 Task: Create a rule from the Recommended list, Task Added to this Project -> add SubTasks in the project AppWave with SubTasks Gather and Analyse Requirements , Design and Implement Solution , System Test and UAT , Release to Production / Go Live
Action: Mouse moved to (49, 254)
Screenshot: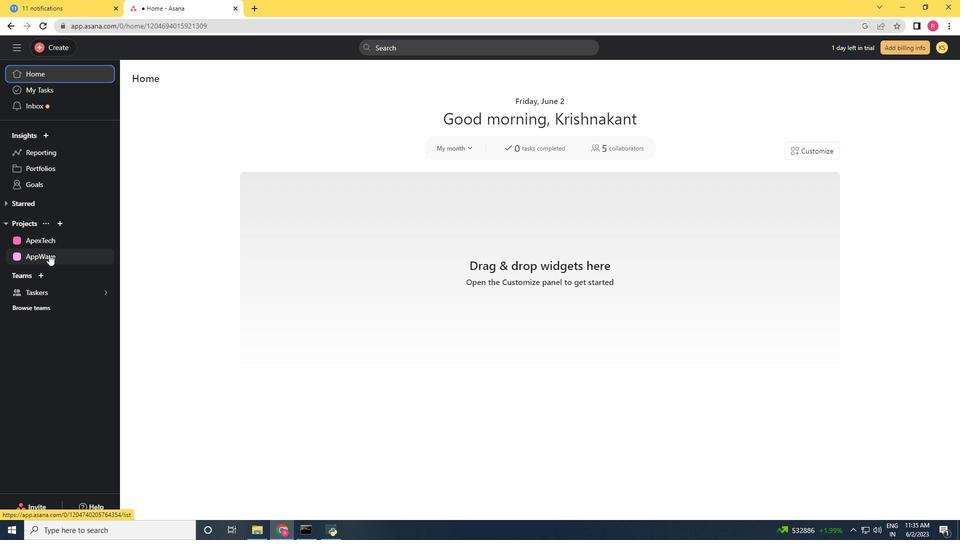 
Action: Mouse pressed left at (49, 254)
Screenshot: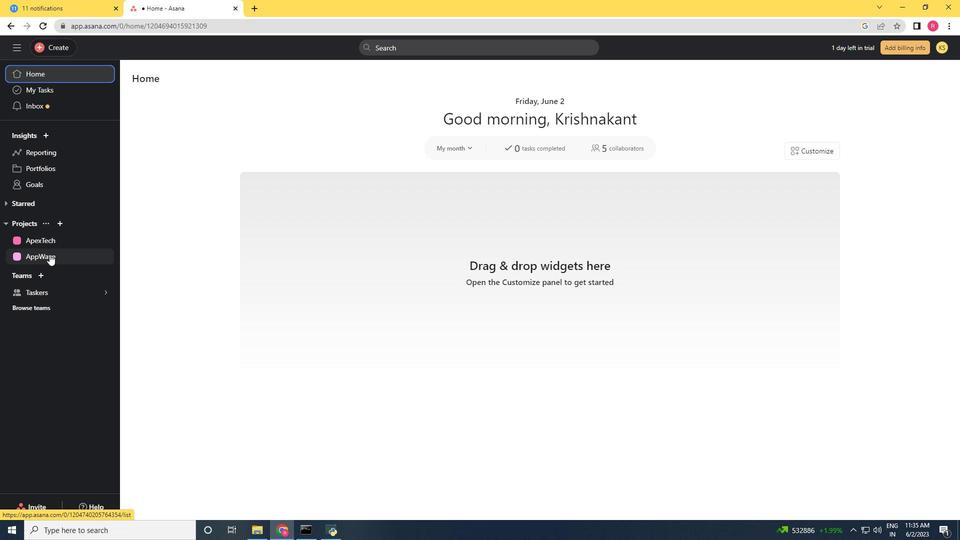 
Action: Mouse moved to (910, 79)
Screenshot: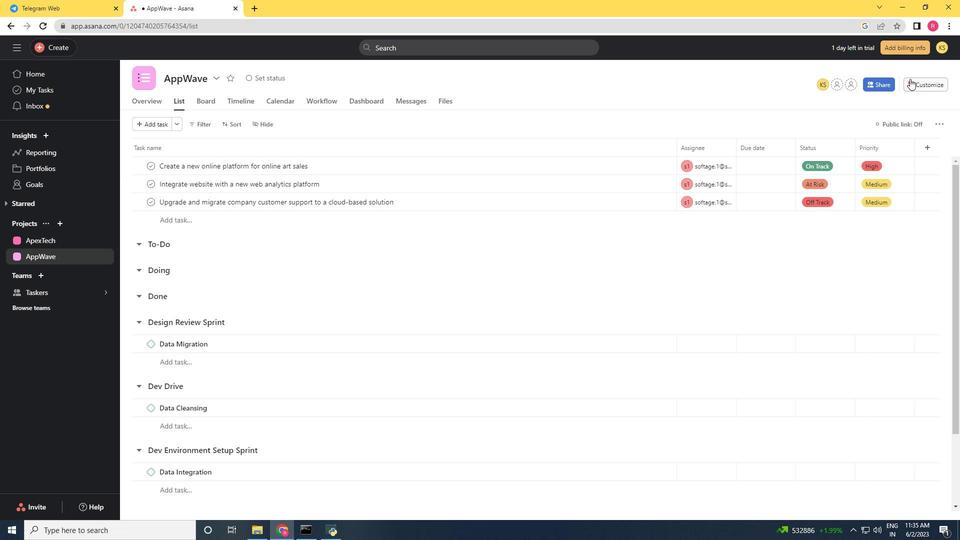 
Action: Mouse pressed left at (910, 79)
Screenshot: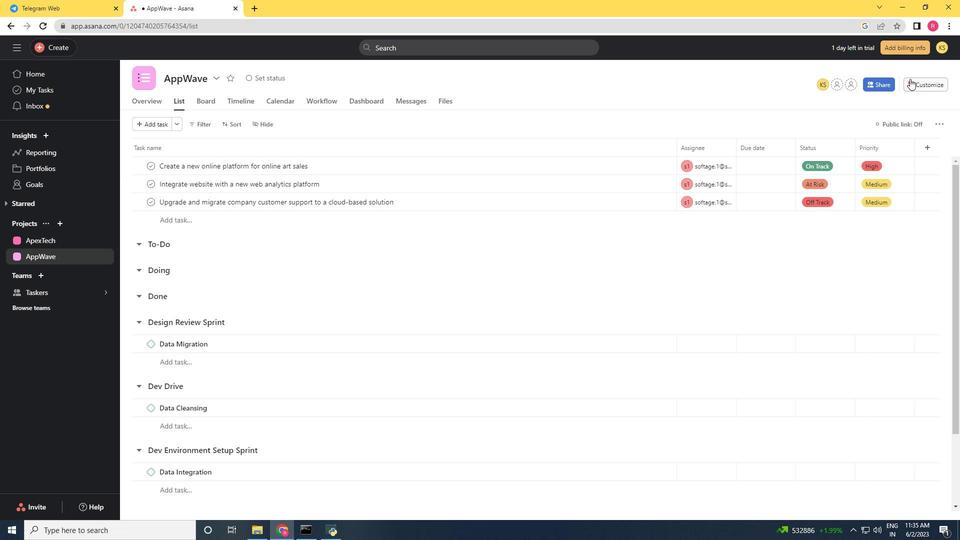 
Action: Mouse moved to (762, 223)
Screenshot: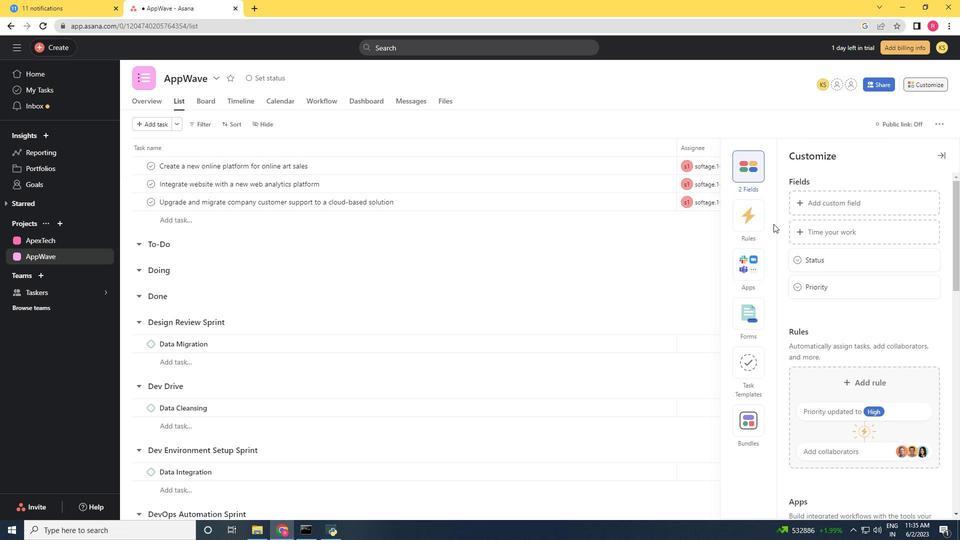 
Action: Mouse pressed left at (762, 223)
Screenshot: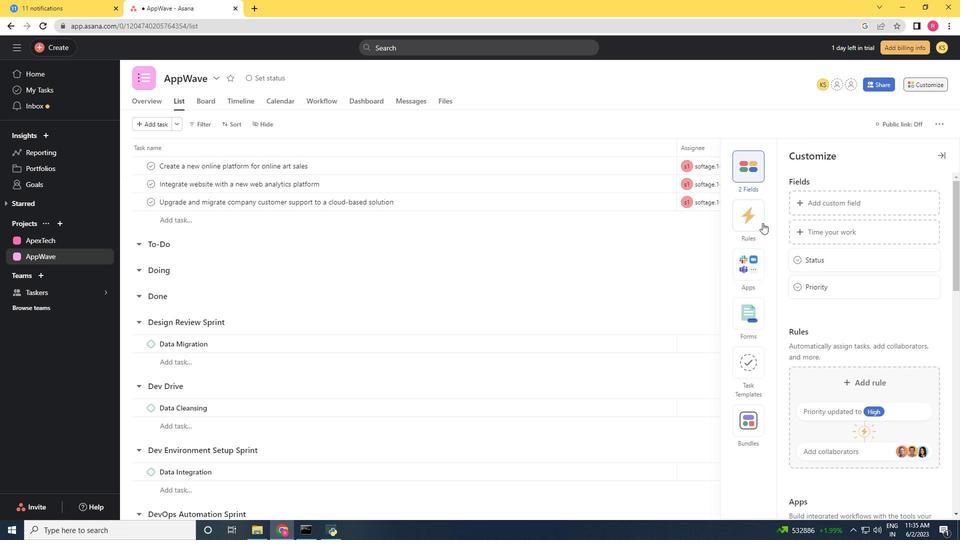 
Action: Mouse moved to (850, 230)
Screenshot: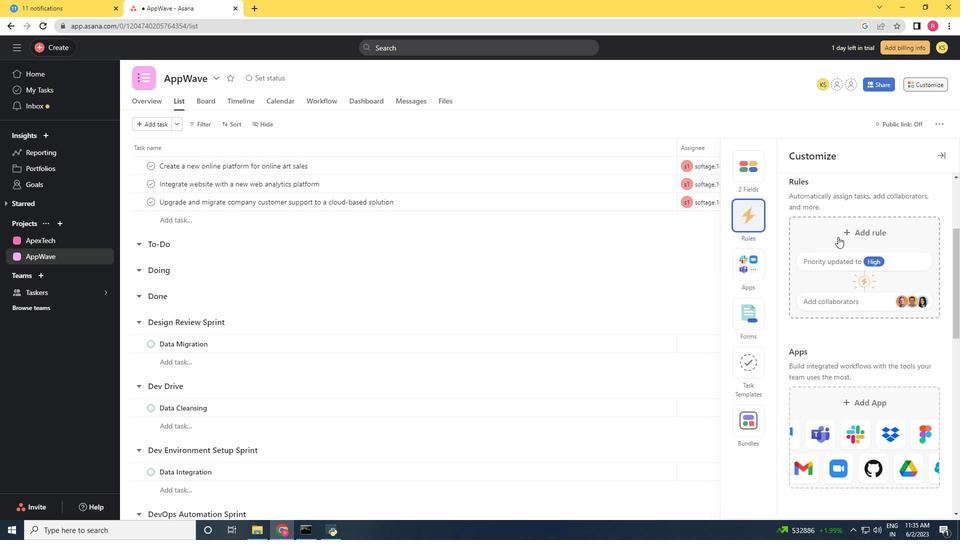 
Action: Mouse pressed left at (850, 230)
Screenshot: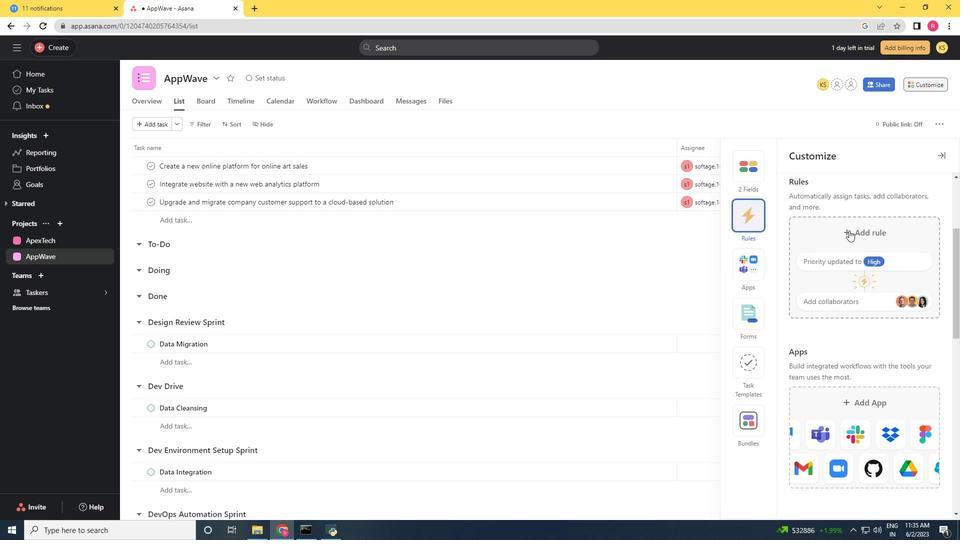 
Action: Mouse moved to (645, 169)
Screenshot: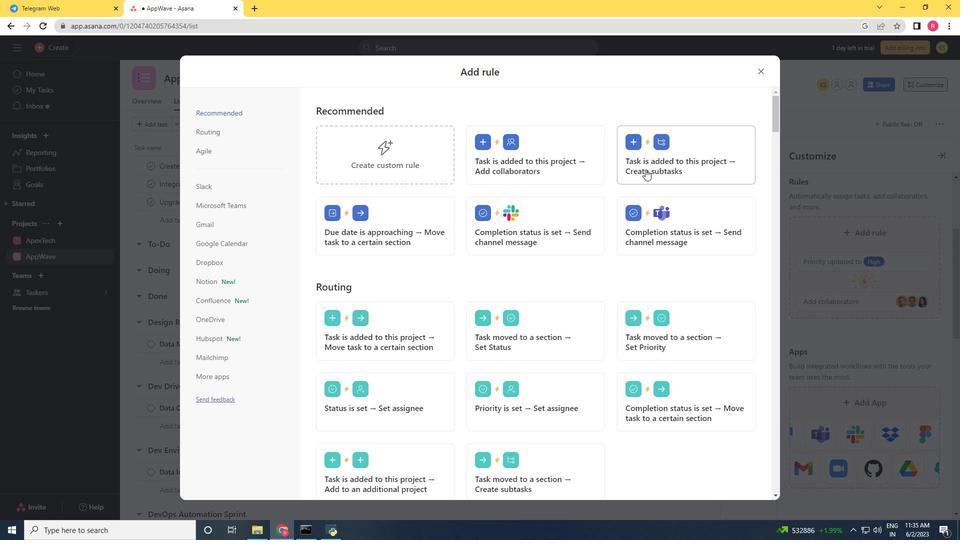 
Action: Mouse pressed left at (645, 169)
Screenshot: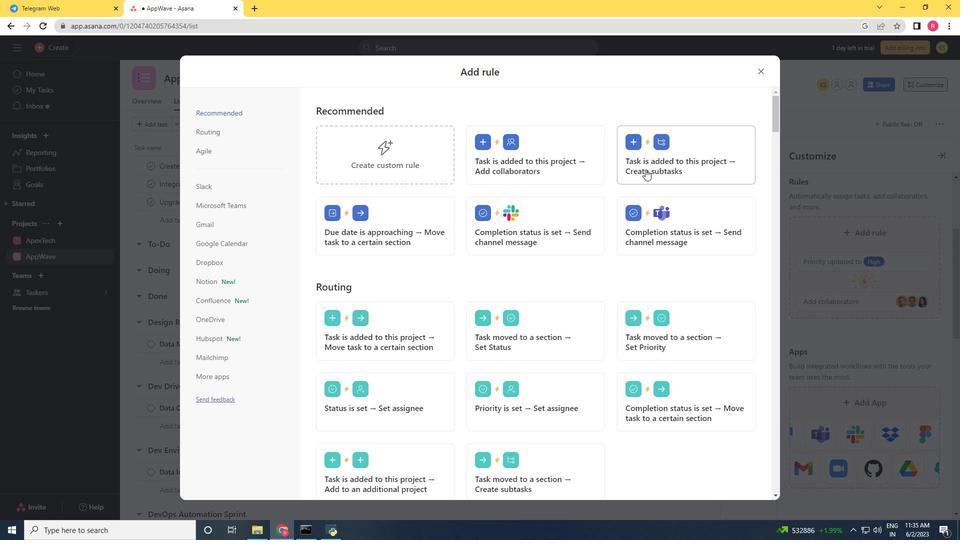 
Action: Mouse moved to (633, 168)
Screenshot: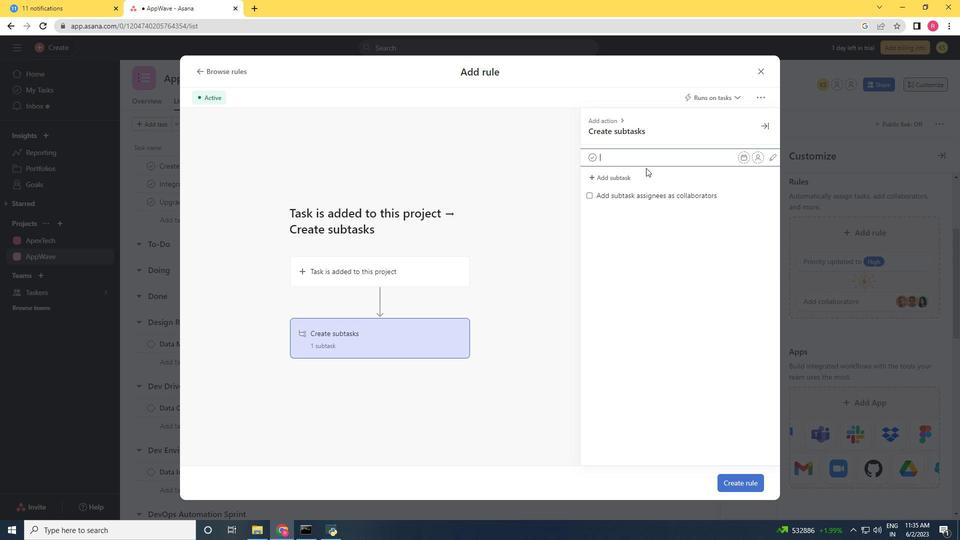 
Action: Key pressed <Key.shift>Gathher<Key.backspace><Key.backspace><Key.backspace>ern<Key.backspace><Key.space>and<Key.space><Key.shift>Analyse<Key.space><Key.shift><Key.shift><Key.shift><Key.shift><Key.shift><Key.shift><Key.shift>Requirements<Key.space><Key.enter><Key.shift><Key.shift><Key.shift><Key.shift><Key.shift><Key.shift><Key.shift>Design<Key.space>and<Key.space><Key.shift><Key.shift>Implement<Key.space>
Screenshot: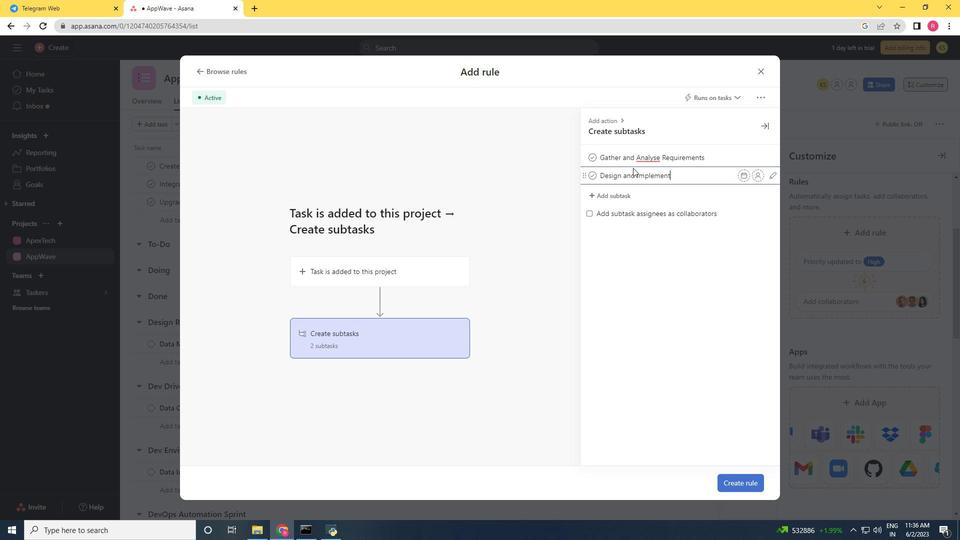 
Action: Mouse moved to (420, 129)
Screenshot: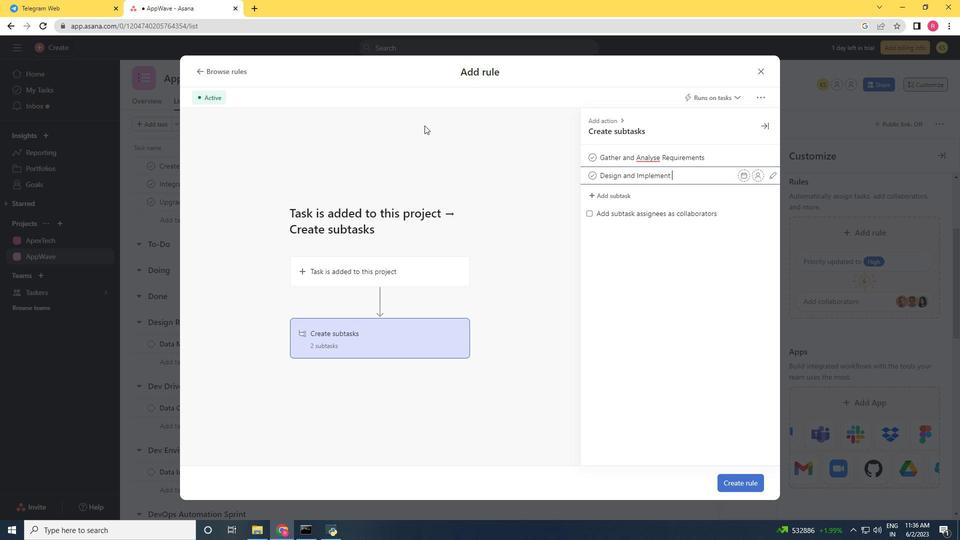 
Action: Key pressed <Key.shift>Solution<Key.space><Key.enter><Key.shift>System<Key.space><Key.shift>Test<Key.space>and<Key.space><Key.shift><Key.shift><Key.shift><Key.shift><Key.shift>UAT<Key.enter><Key.shift><Key.shift><Key.shift><Key.shift>Release<Key.space>to<Key.space><Key.shift><Key.shift><Key.shift>Production<Key.space>/<Key.space><Key.shift>Go<Key.space><Key.shift><Key.shift><Key.shift><Key.shift>Live
Screenshot: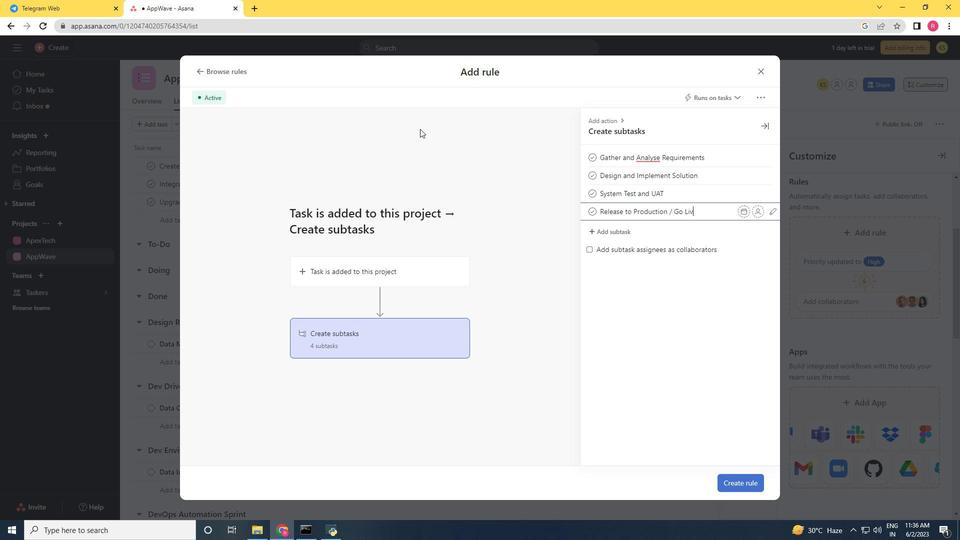 
Action: Mouse moved to (739, 491)
Screenshot: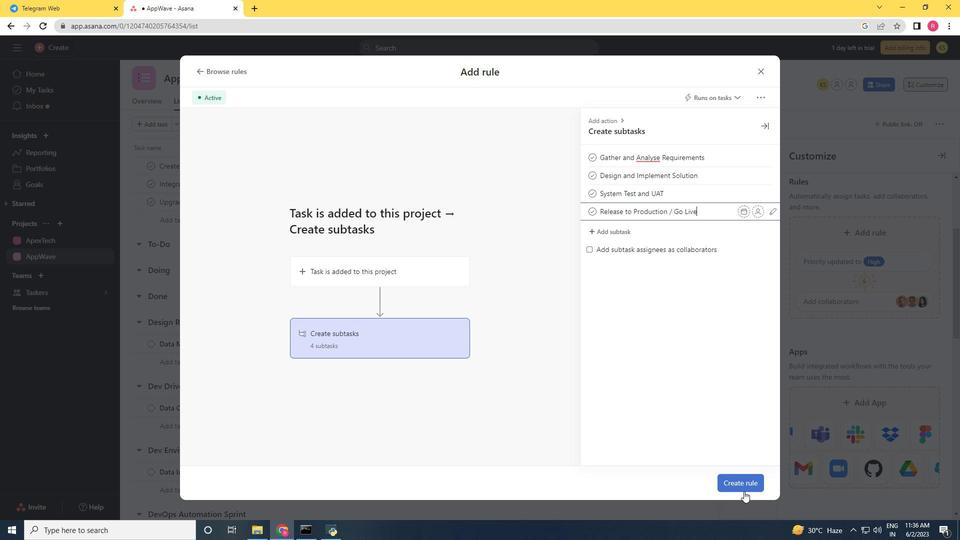 
Action: Mouse pressed left at (739, 491)
Screenshot: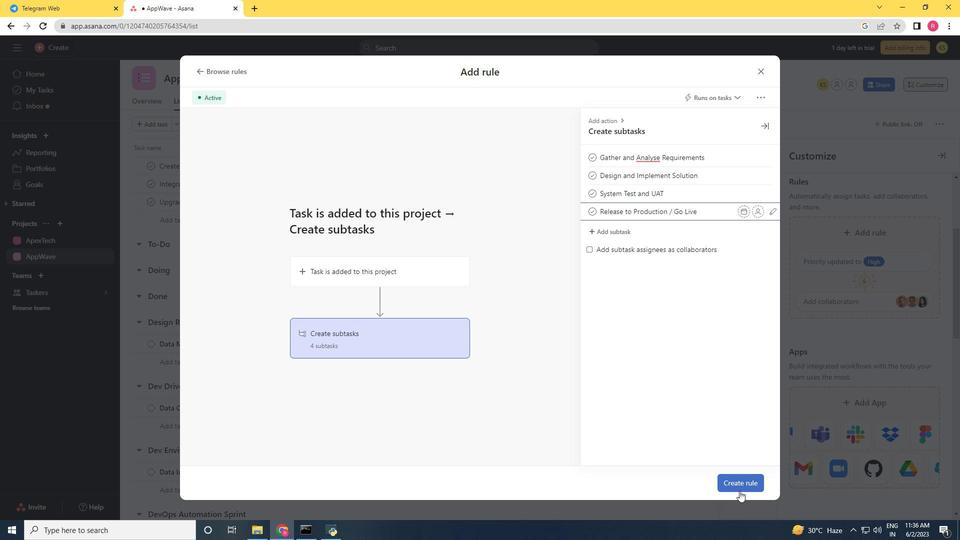 
Action: Mouse moved to (111, 253)
Screenshot: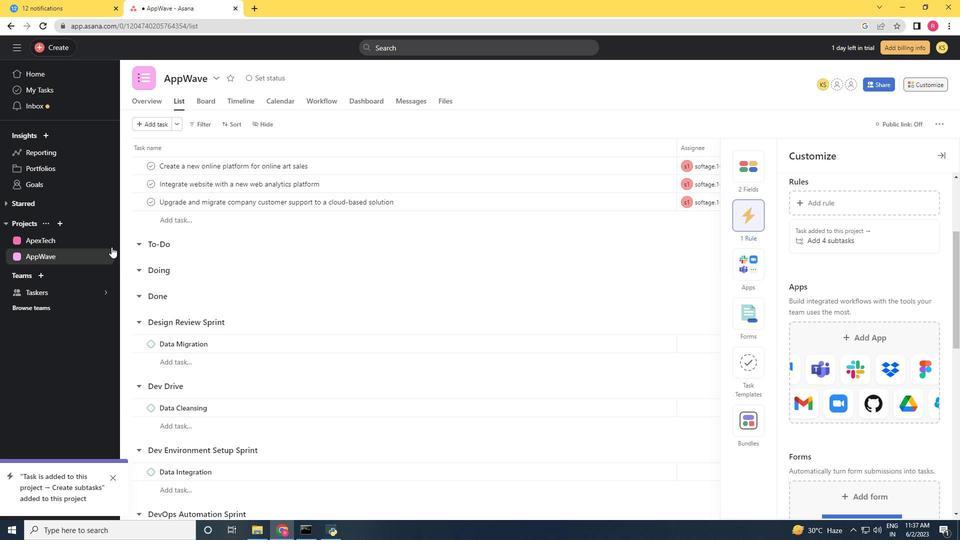 
